 Task: Change the date format to 12/31/2023.
Action: Mouse moved to (912, 89)
Screenshot: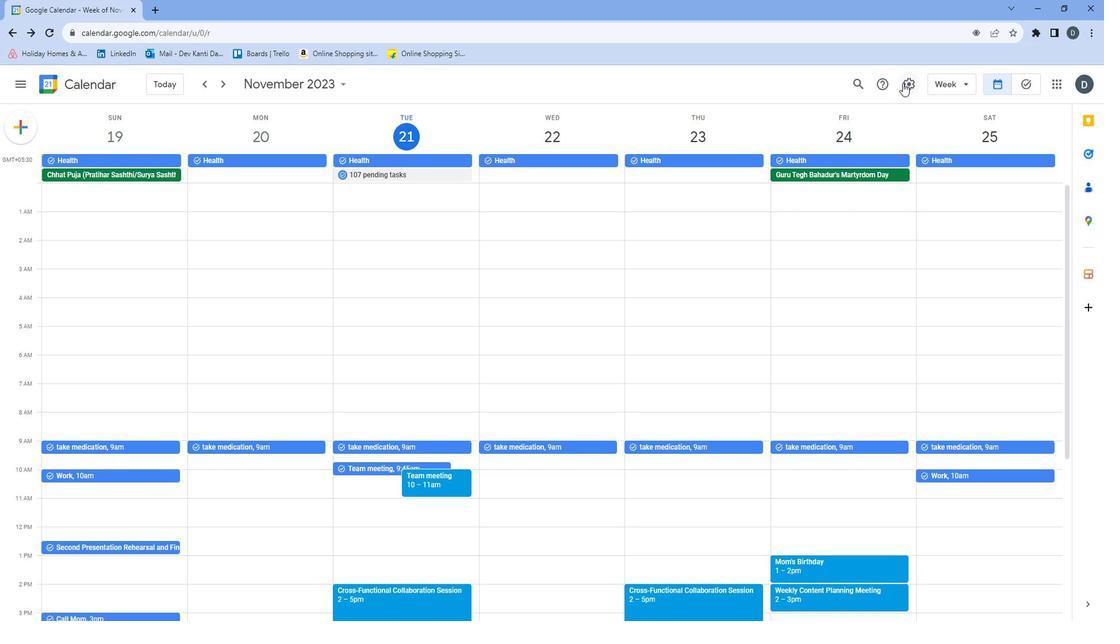 
Action: Mouse pressed left at (912, 89)
Screenshot: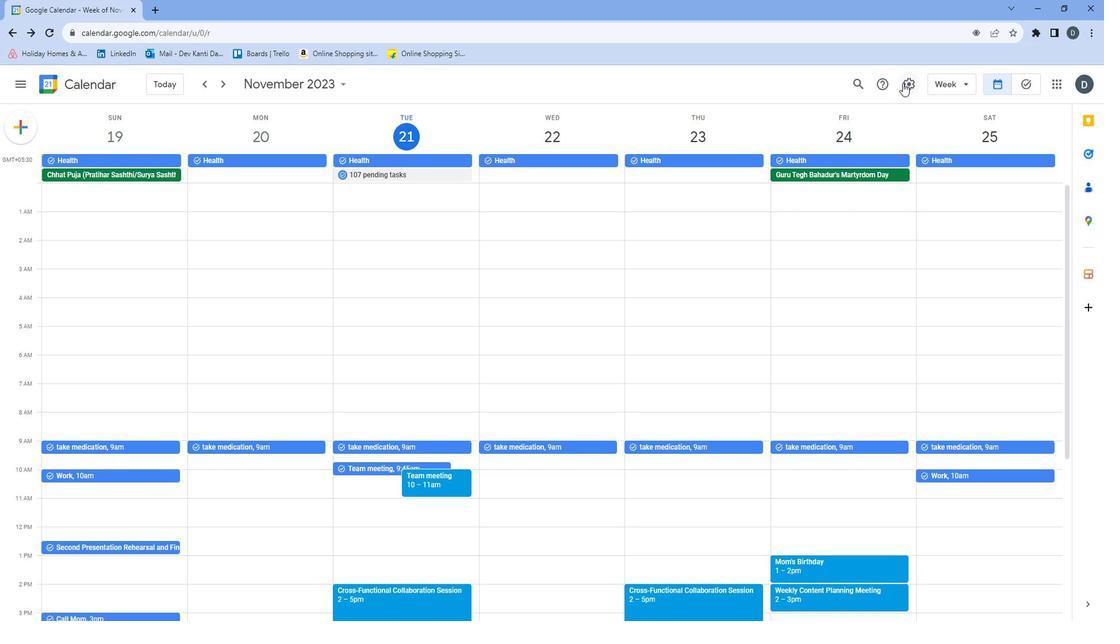 
Action: Mouse moved to (924, 112)
Screenshot: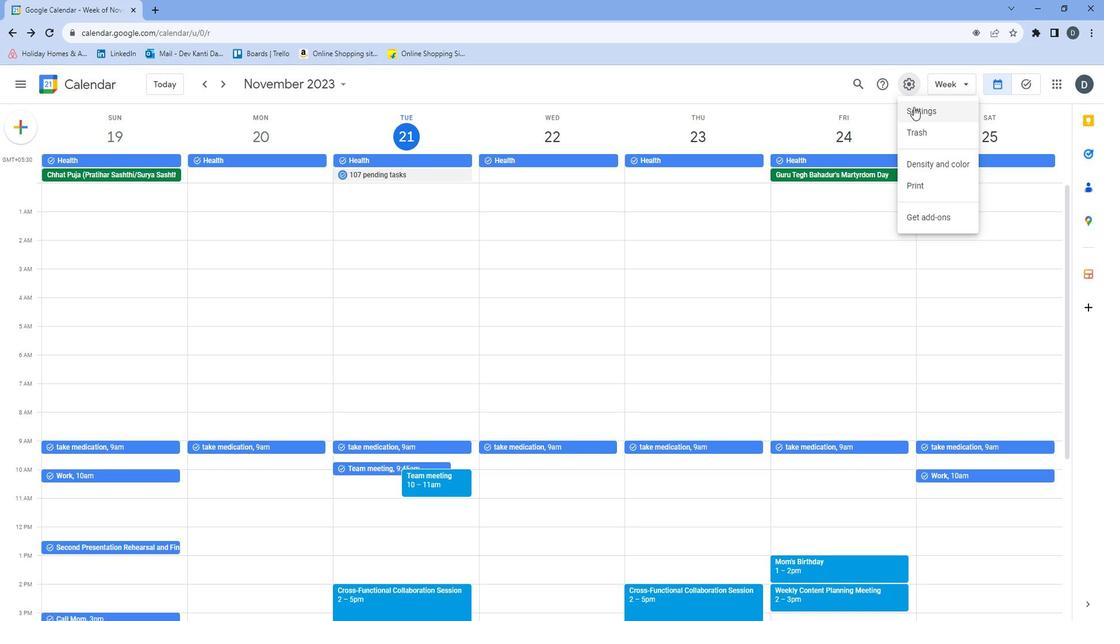 
Action: Mouse pressed left at (924, 112)
Screenshot: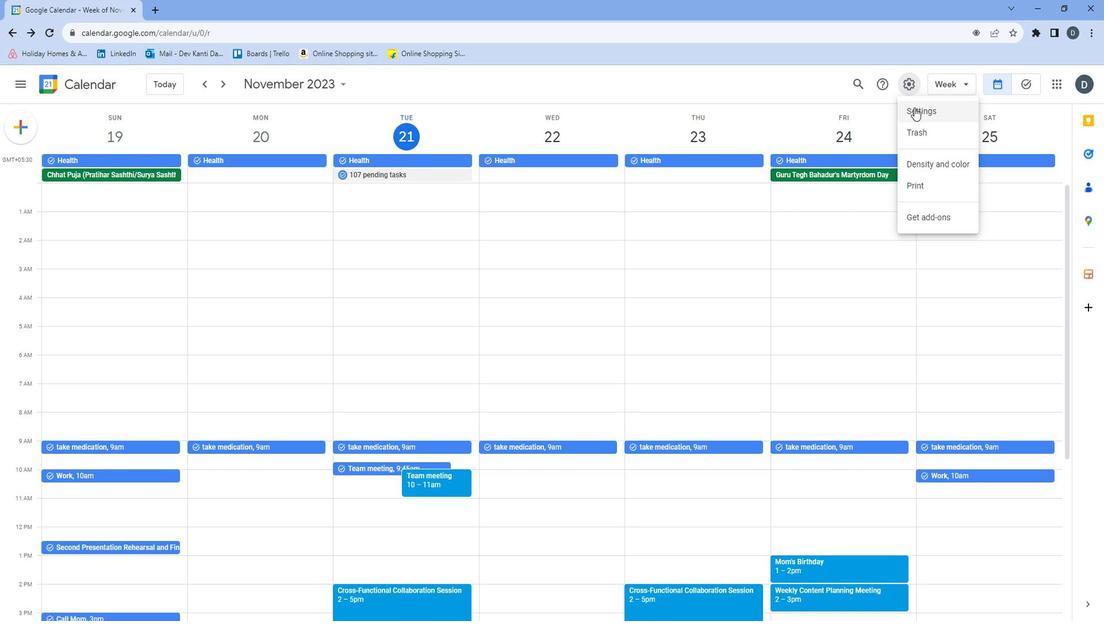 
Action: Mouse moved to (435, 225)
Screenshot: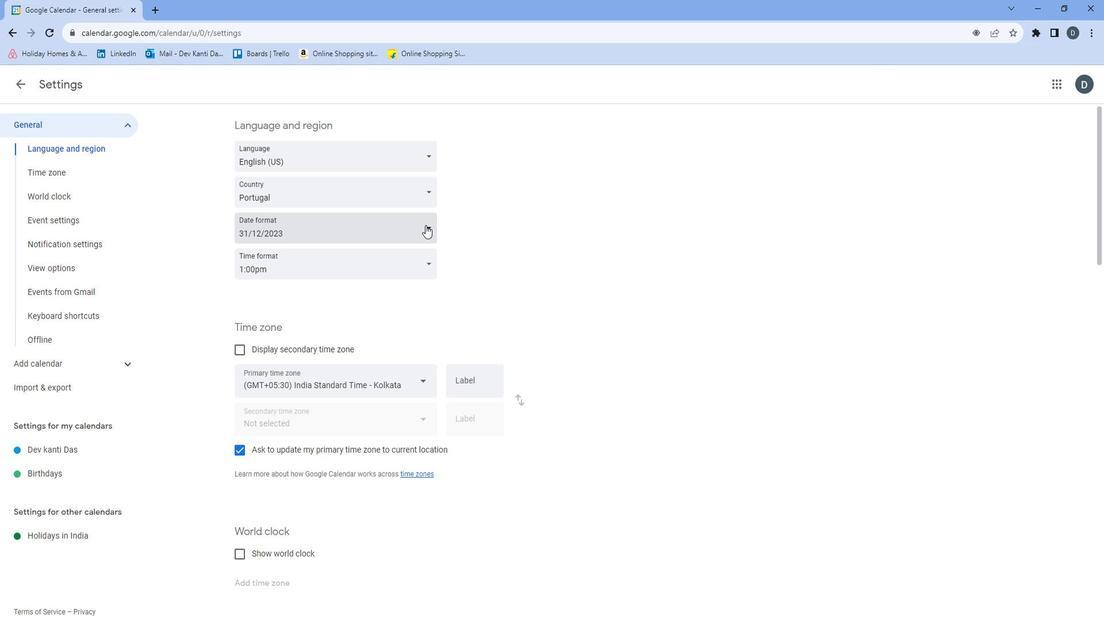 
Action: Mouse pressed left at (435, 225)
Screenshot: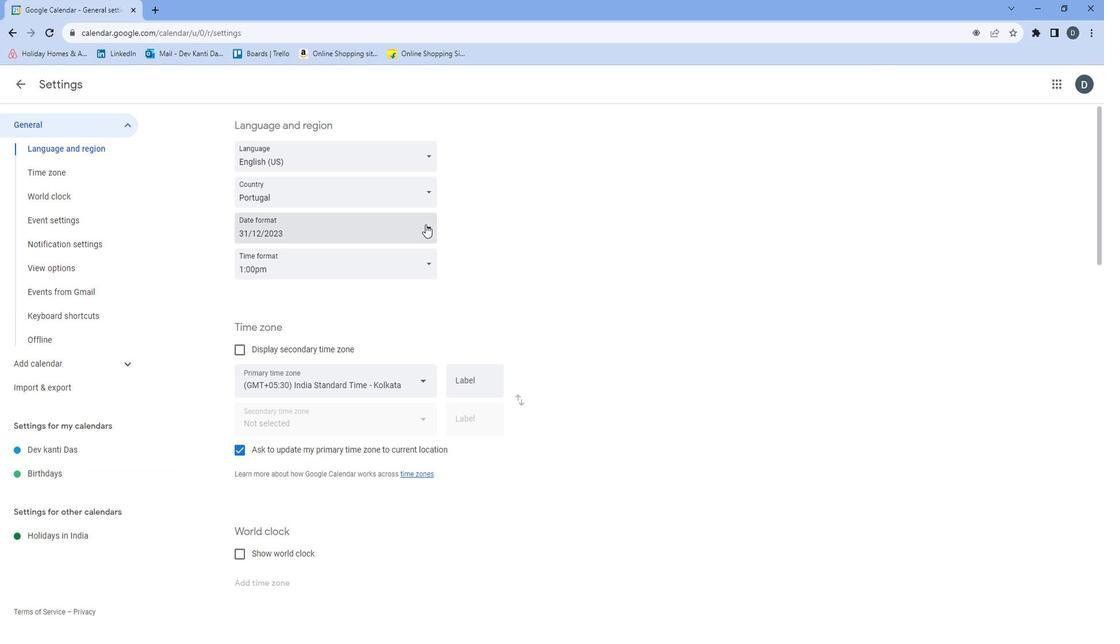 
Action: Mouse moved to (410, 277)
Screenshot: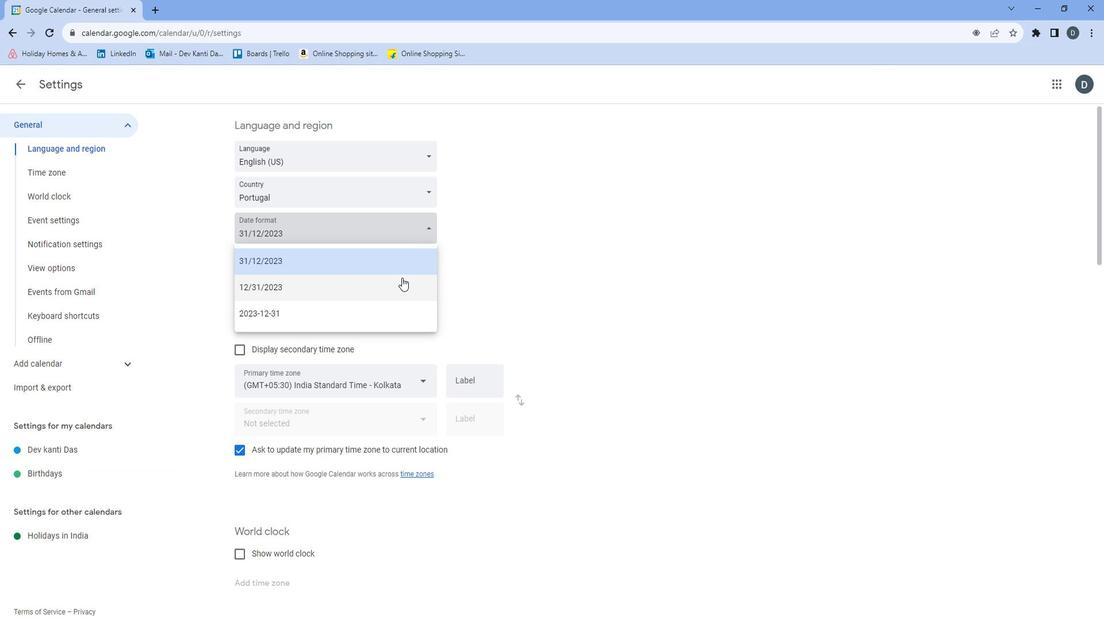 
Action: Mouse pressed left at (410, 277)
Screenshot: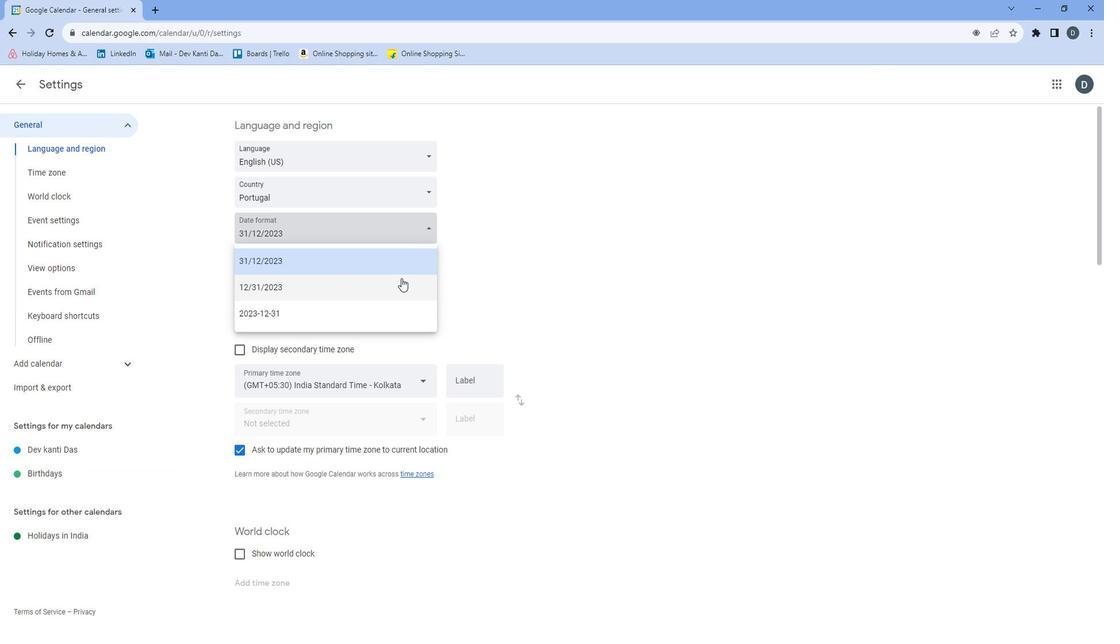 
Action: Mouse moved to (492, 264)
Screenshot: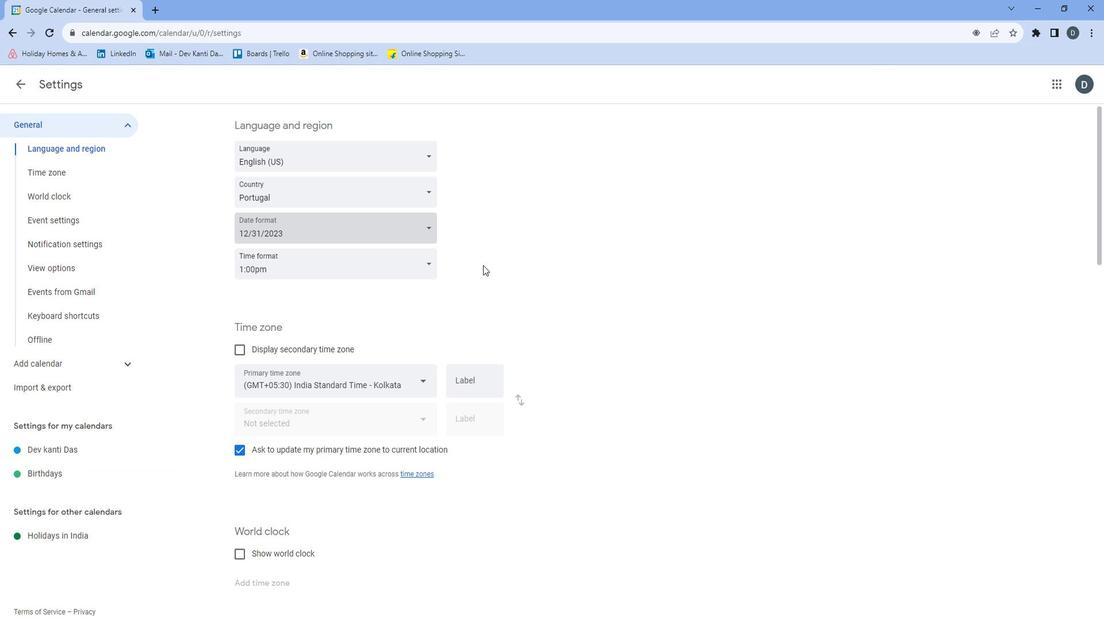 
